 Task: Start in the project WorldView the sprint 'Agile Avengers', with a duration of 3 weeks.
Action: Mouse moved to (87, 174)
Screenshot: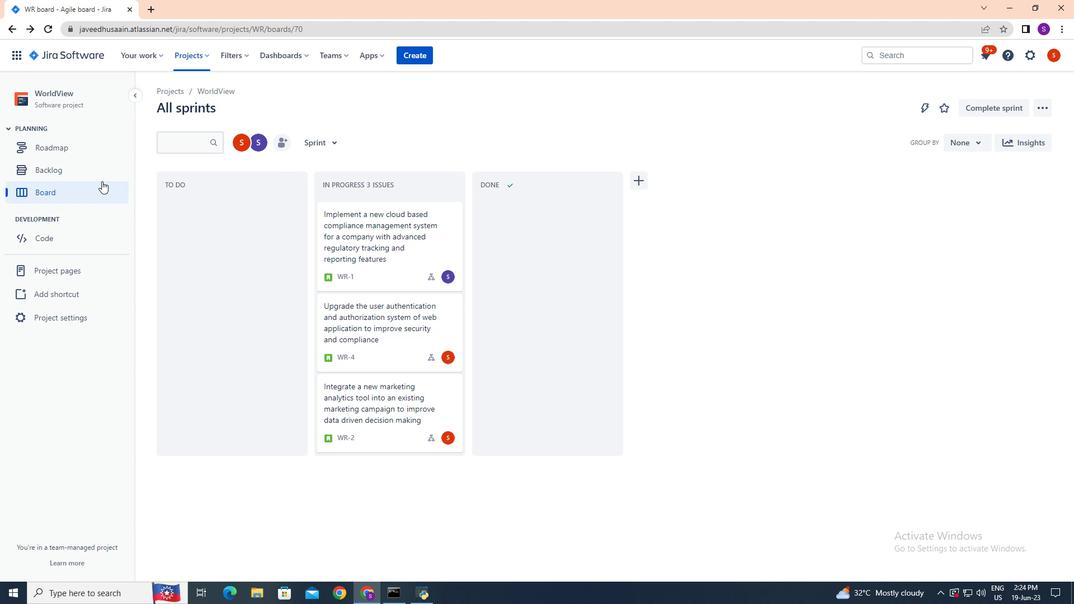 
Action: Mouse pressed left at (87, 174)
Screenshot: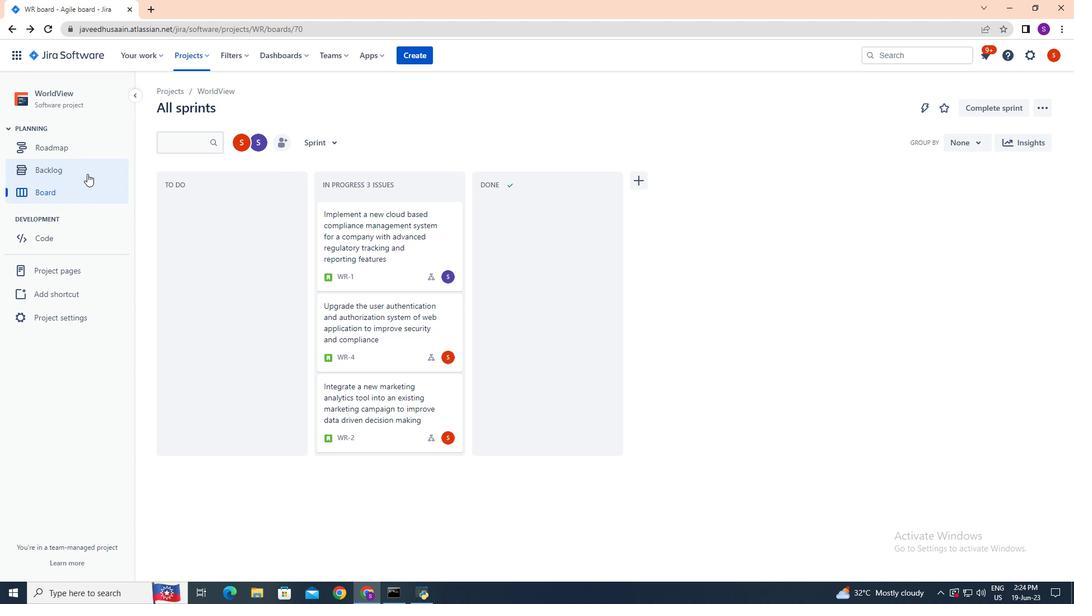 
Action: Mouse moved to (971, 243)
Screenshot: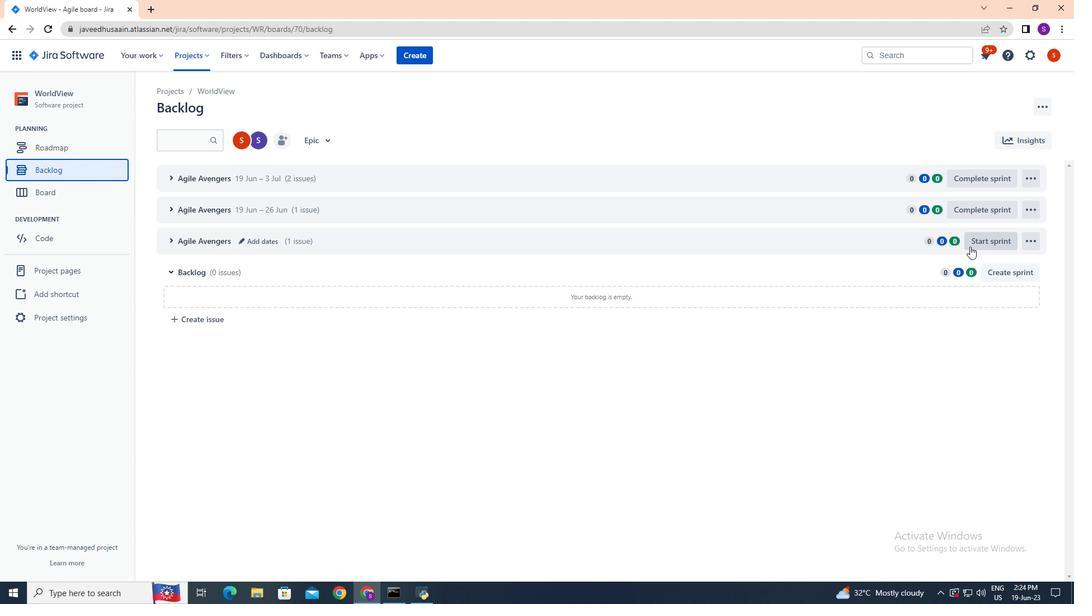 
Action: Mouse pressed left at (971, 243)
Screenshot: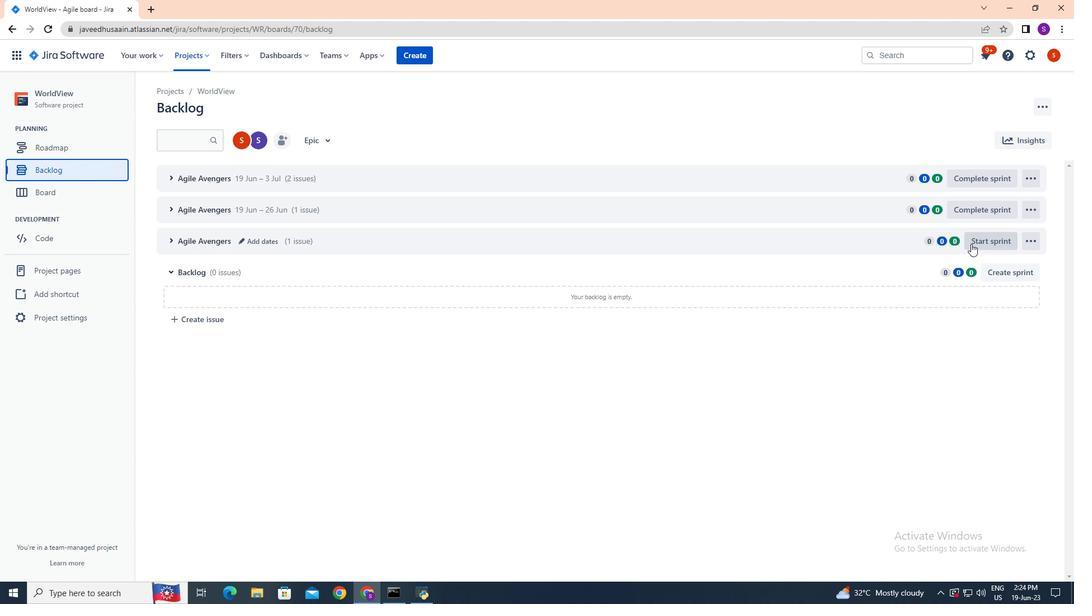
Action: Mouse moved to (514, 196)
Screenshot: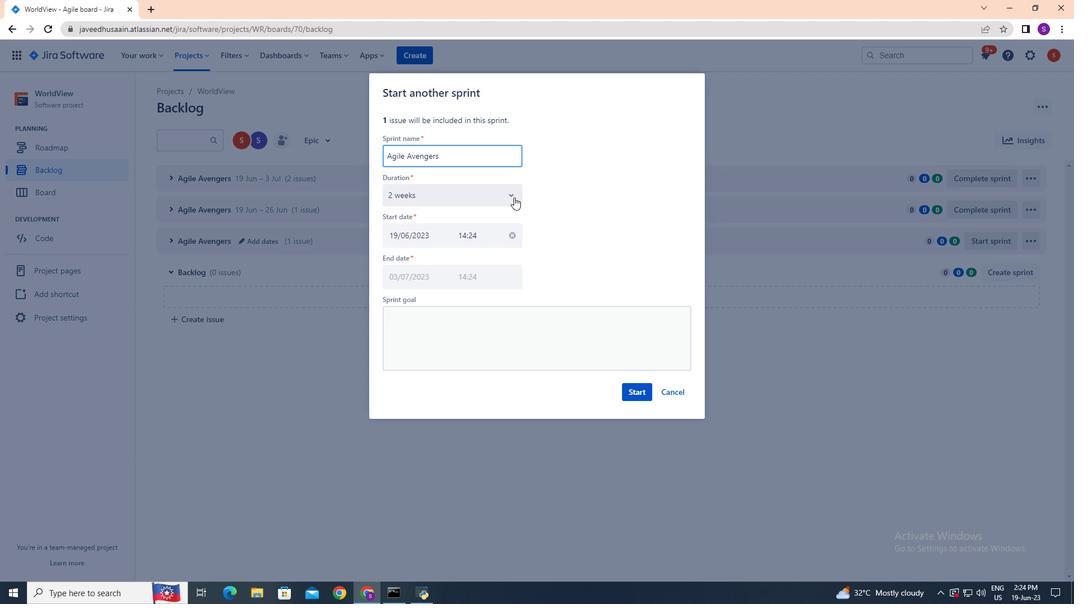 
Action: Mouse pressed left at (514, 196)
Screenshot: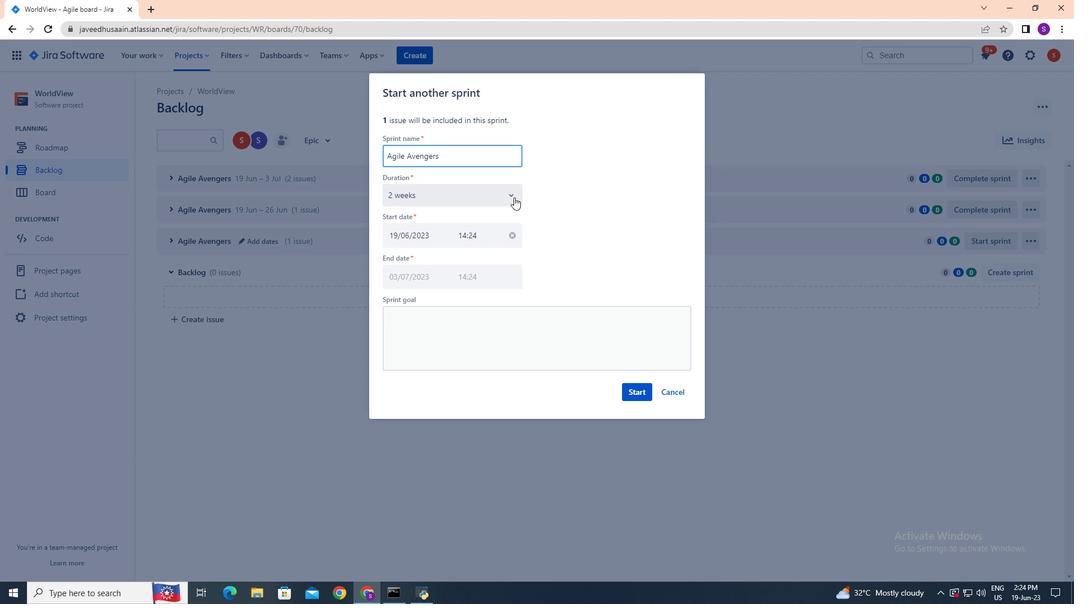 
Action: Mouse moved to (436, 263)
Screenshot: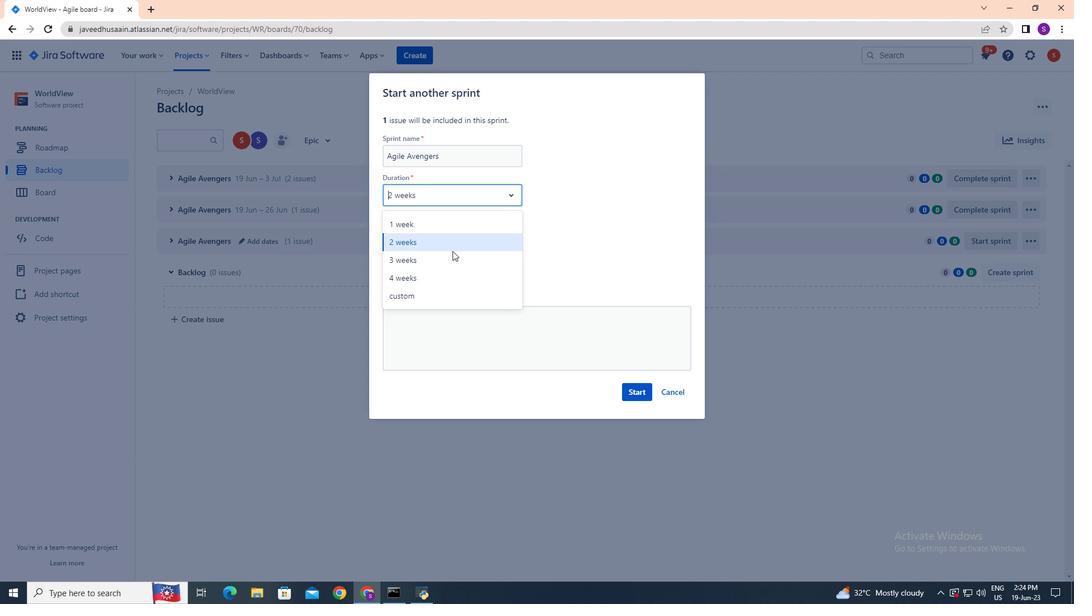 
Action: Mouse pressed left at (436, 263)
Screenshot: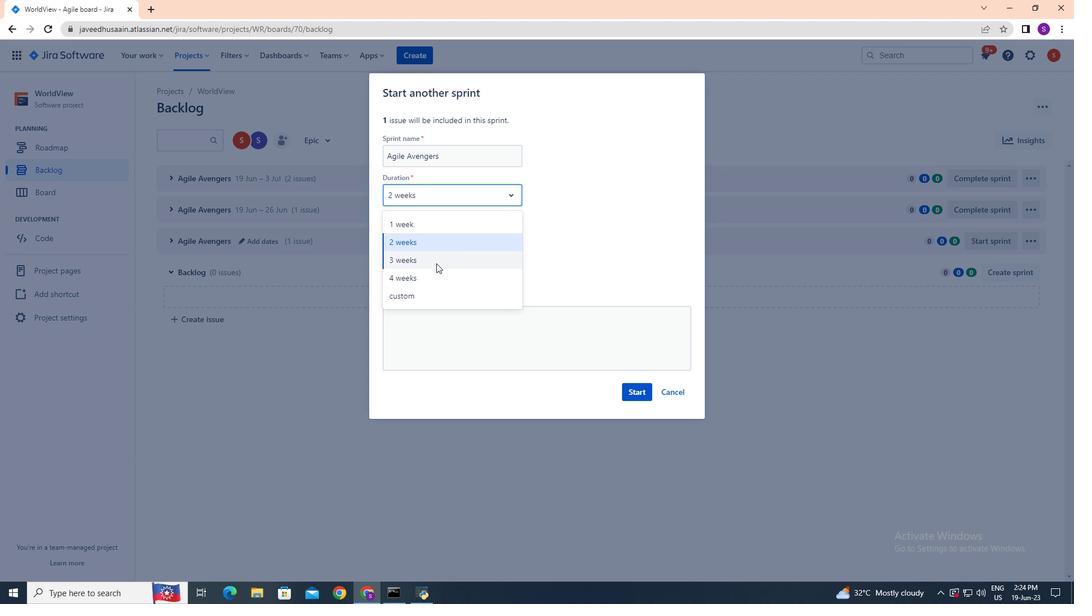 
Action: Mouse moved to (640, 386)
Screenshot: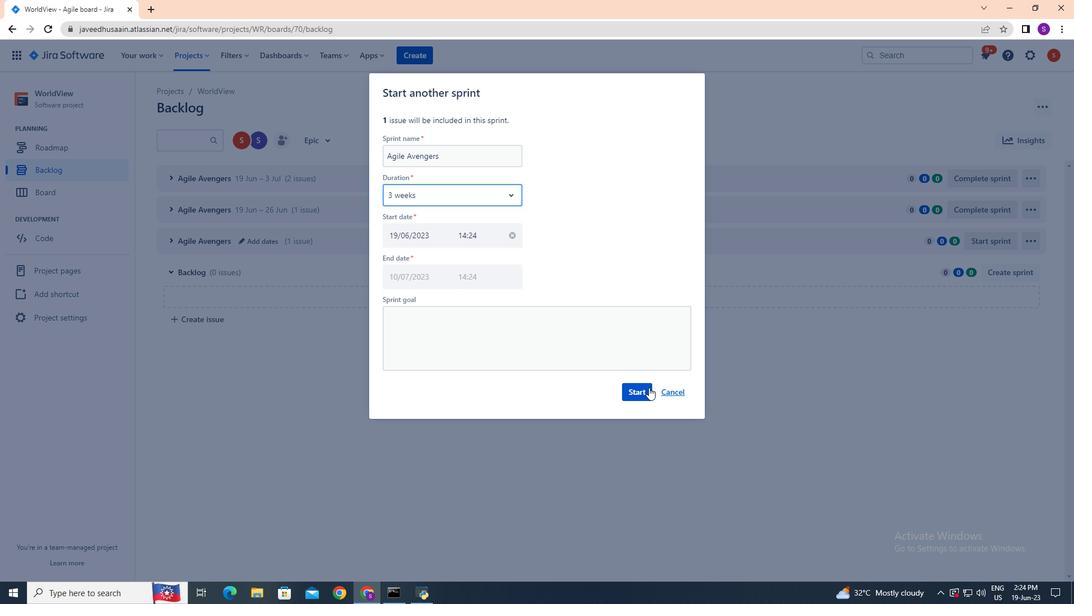 
Action: Mouse pressed left at (640, 386)
Screenshot: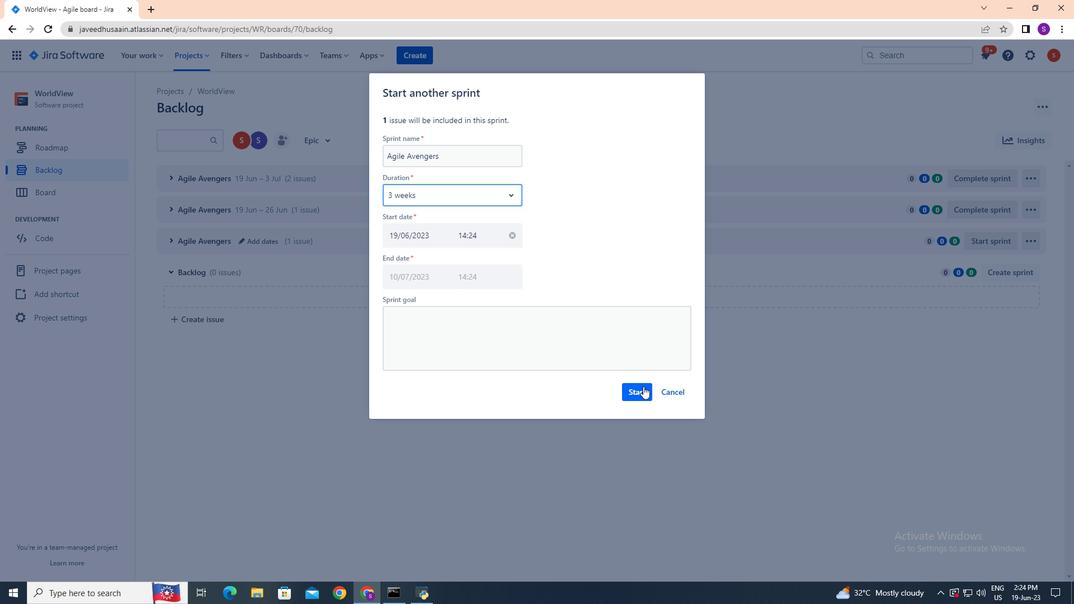 
